 Task: Create an event for the team-building laser tag game on the 28th at 5:00 PM To 6:00 PM
Action: Mouse moved to (587, 227)
Screenshot: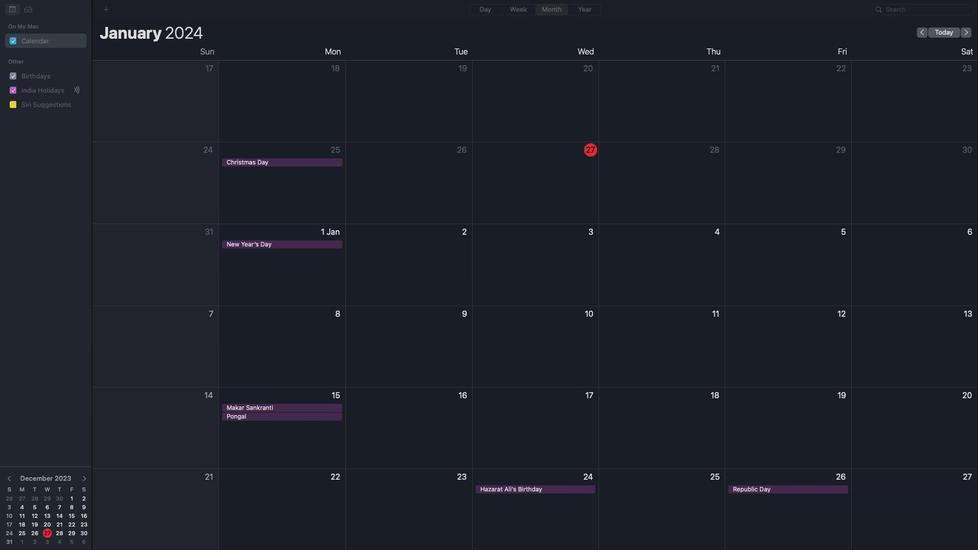 
Action: Mouse pressed left at (587, 227)
Screenshot: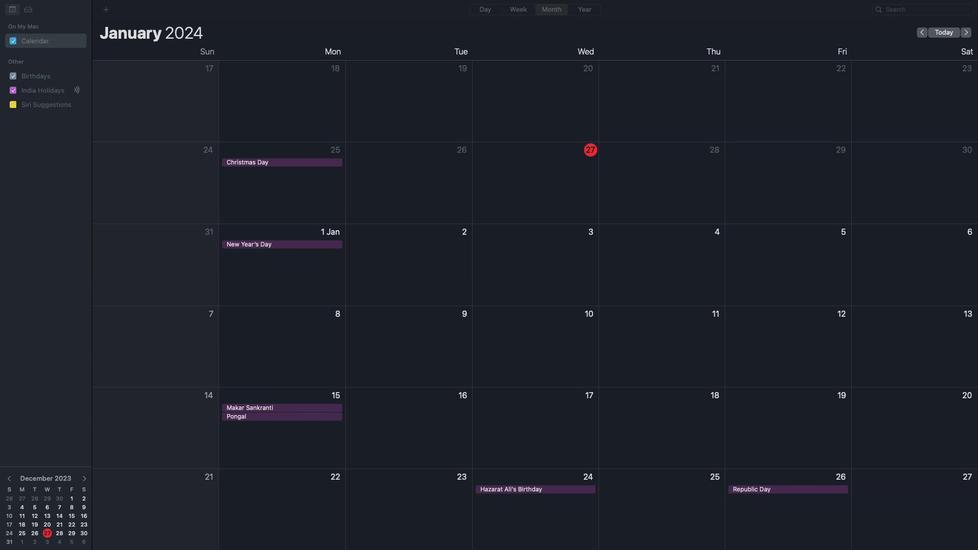 
Action: Mouse moved to (587, 227)
Screenshot: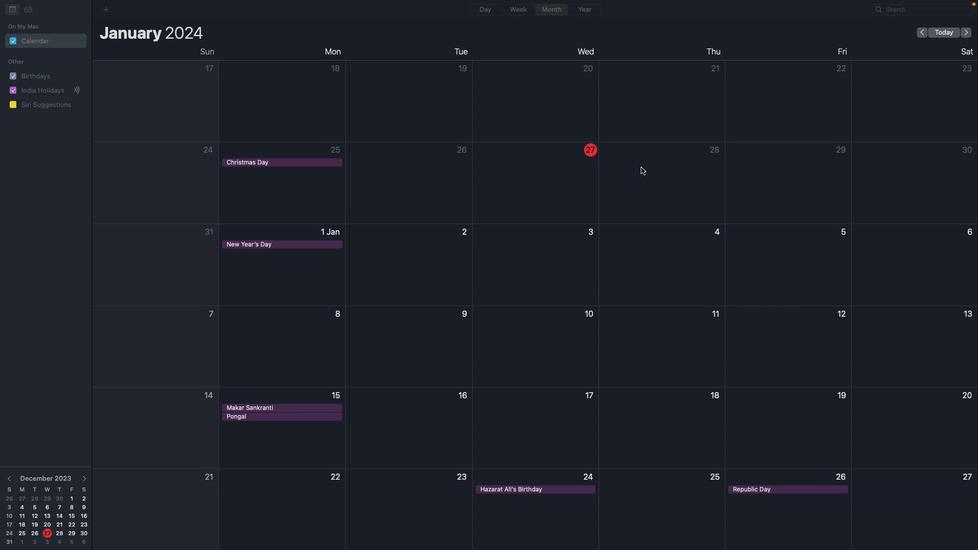 
Action: Mouse pressed right at (587, 227)
Screenshot: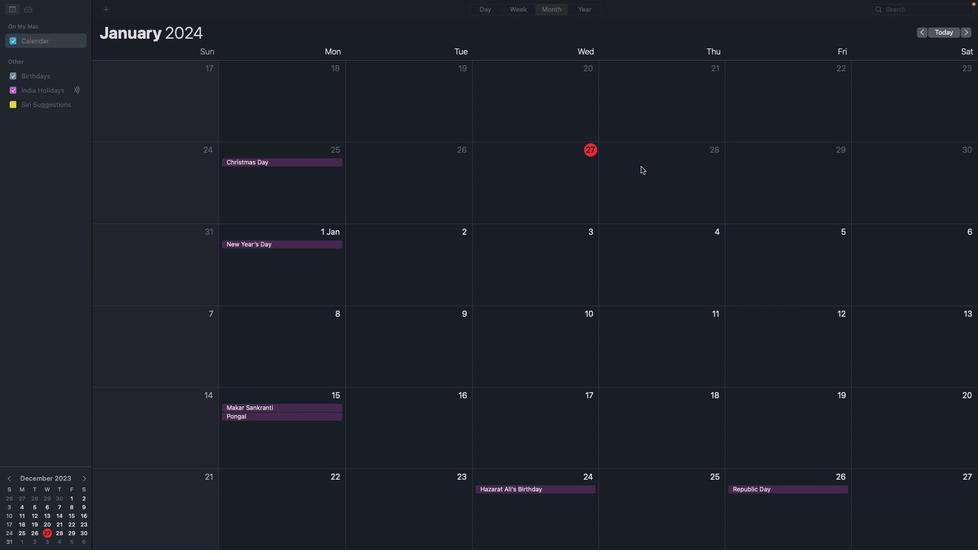 
Action: Mouse moved to (587, 227)
Screenshot: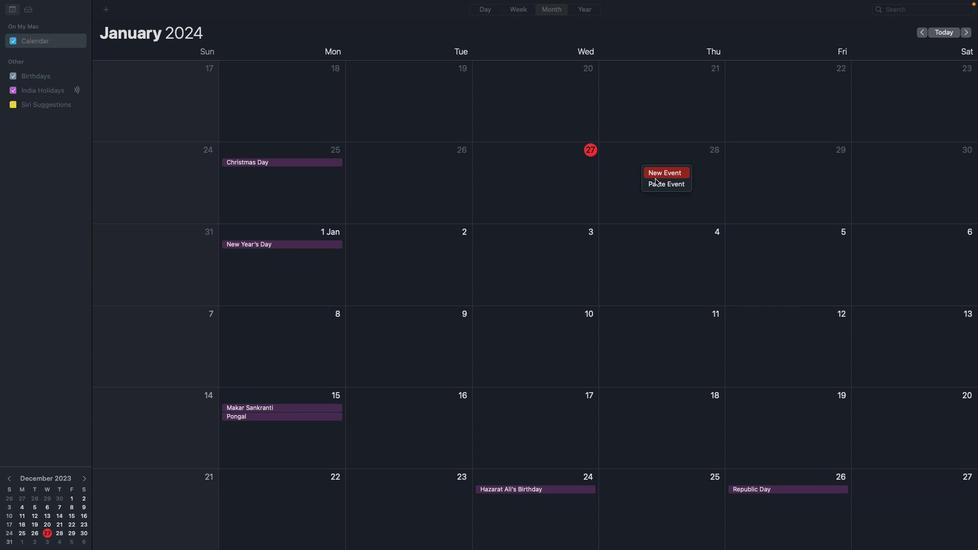 
Action: Mouse pressed left at (587, 227)
Screenshot: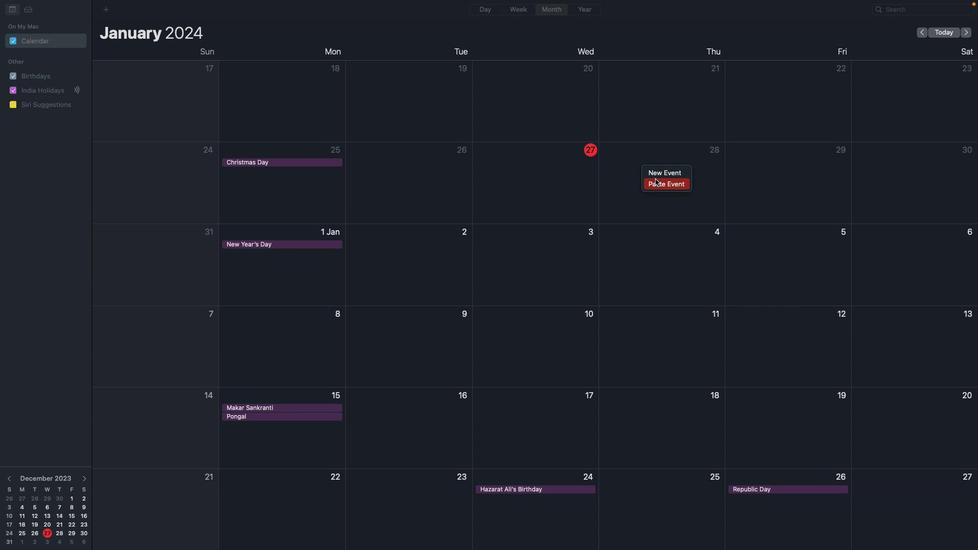 
Action: Mouse moved to (587, 227)
Screenshot: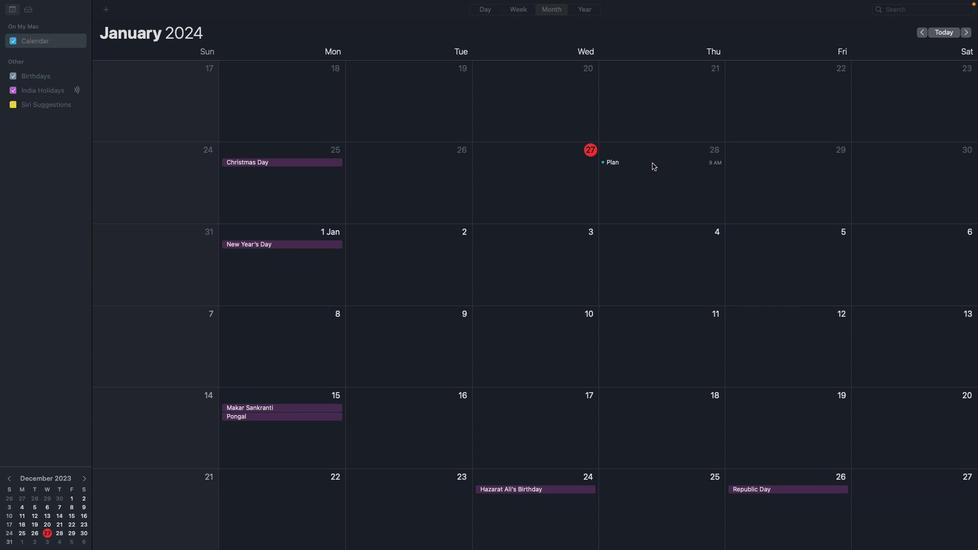 
Action: Mouse pressed right at (587, 227)
Screenshot: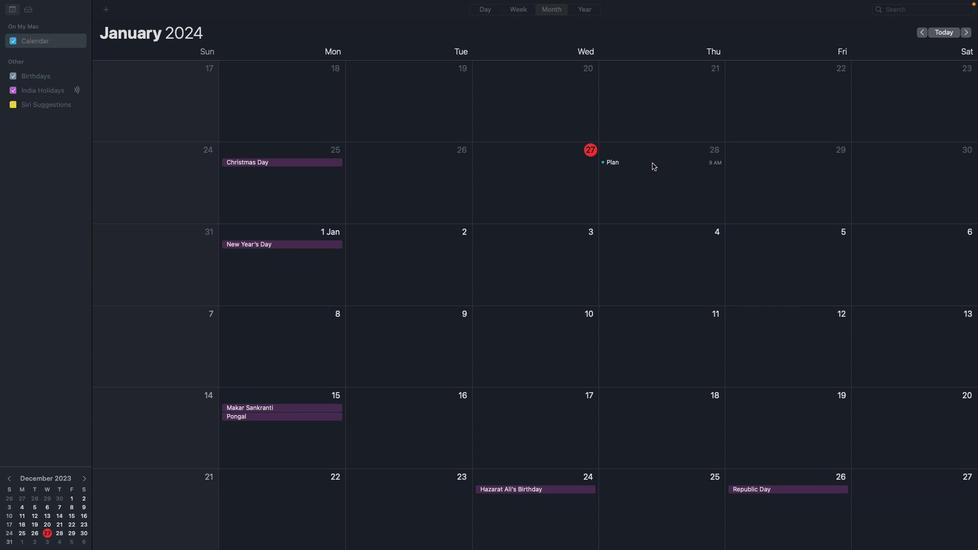 
Action: Mouse moved to (587, 227)
Screenshot: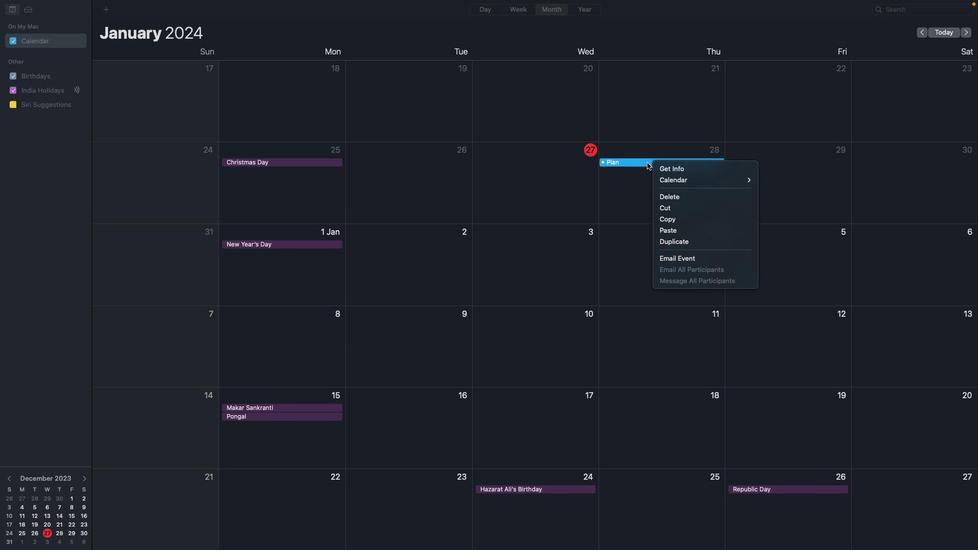 
Action: Mouse pressed left at (587, 227)
Screenshot: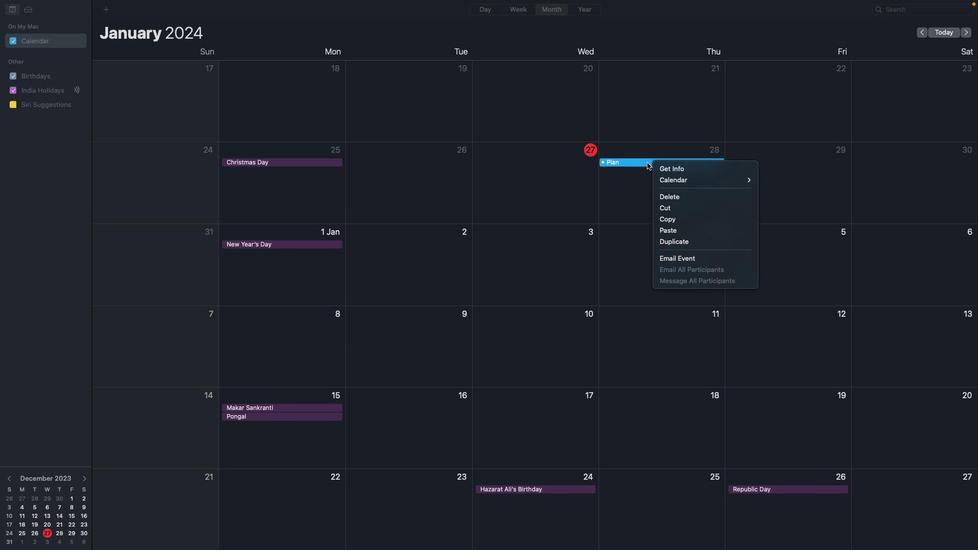 
Action: Mouse moved to (587, 227)
Screenshot: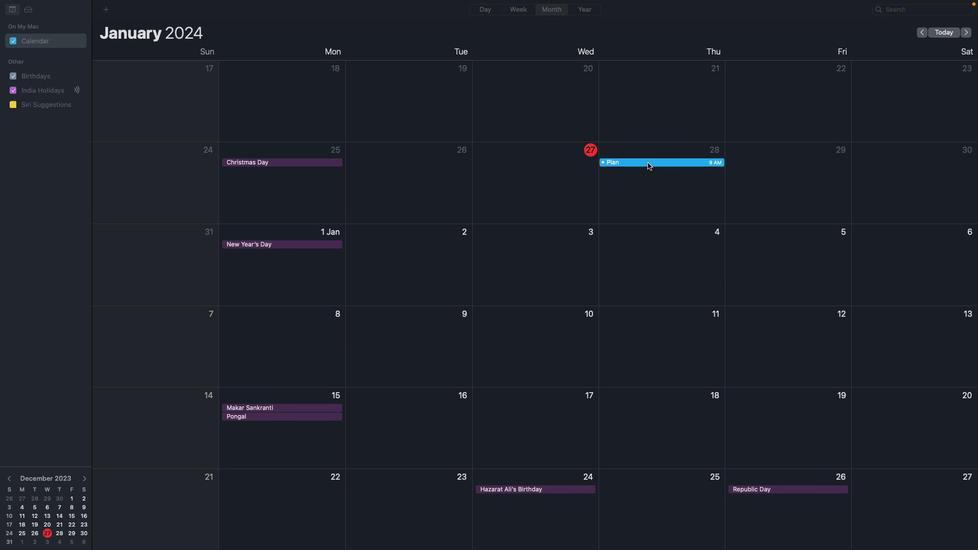 
Action: Mouse pressed right at (587, 227)
Screenshot: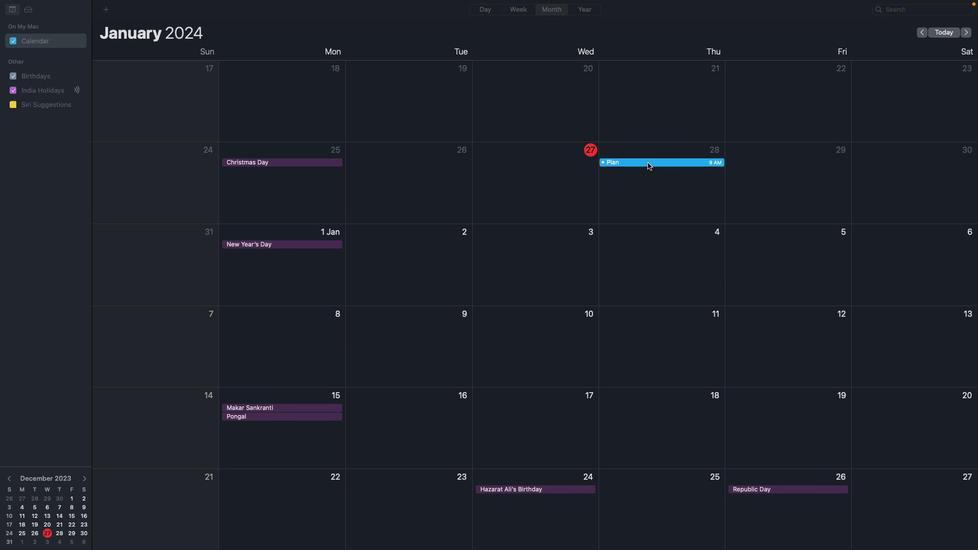 
Action: Mouse moved to (587, 227)
Screenshot: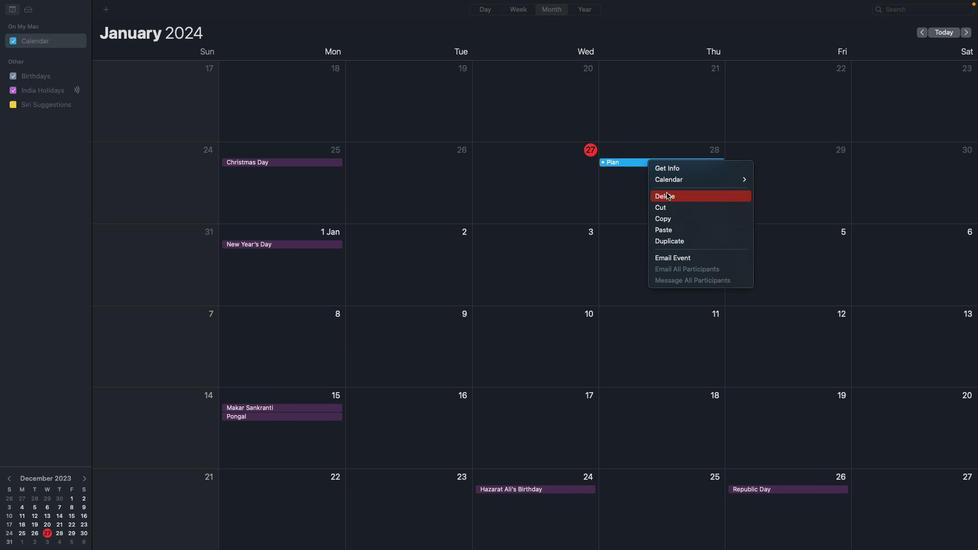 
Action: Mouse pressed left at (587, 227)
Screenshot: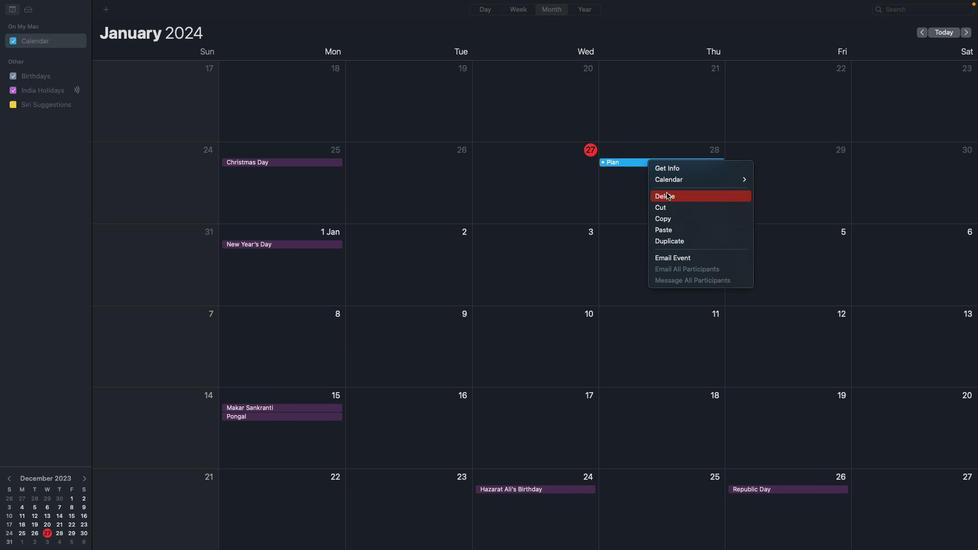 
Action: Mouse moved to (587, 227)
Screenshot: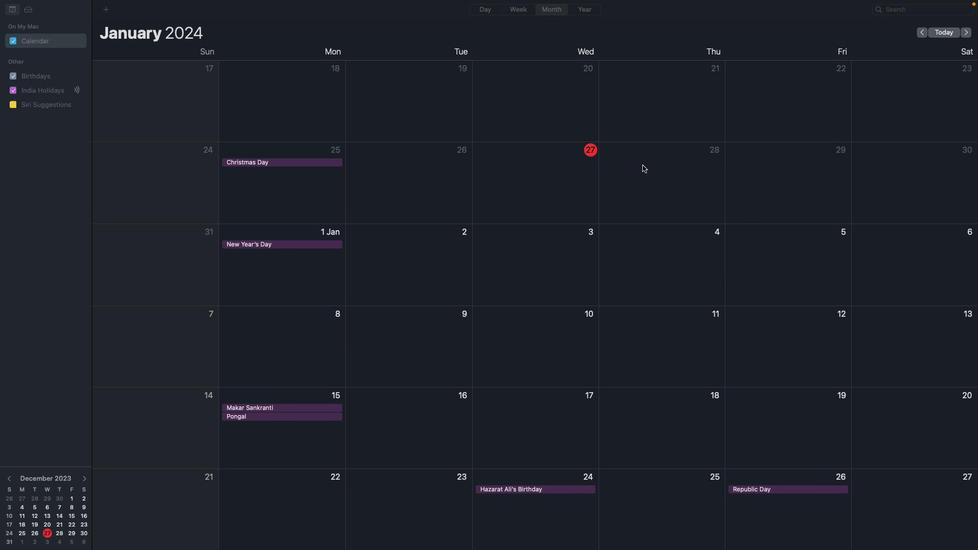 
Action: Mouse pressed right at (587, 227)
Screenshot: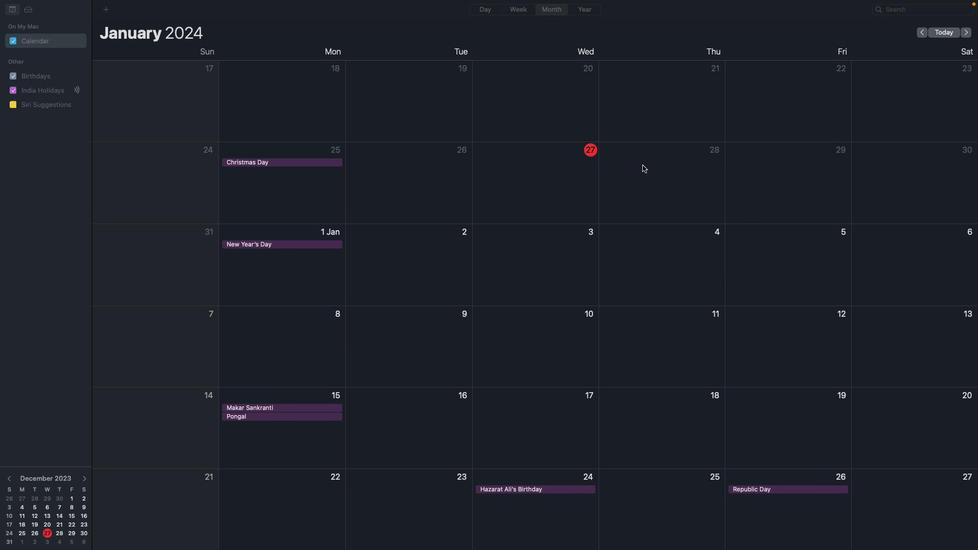 
Action: Mouse moved to (587, 227)
Screenshot: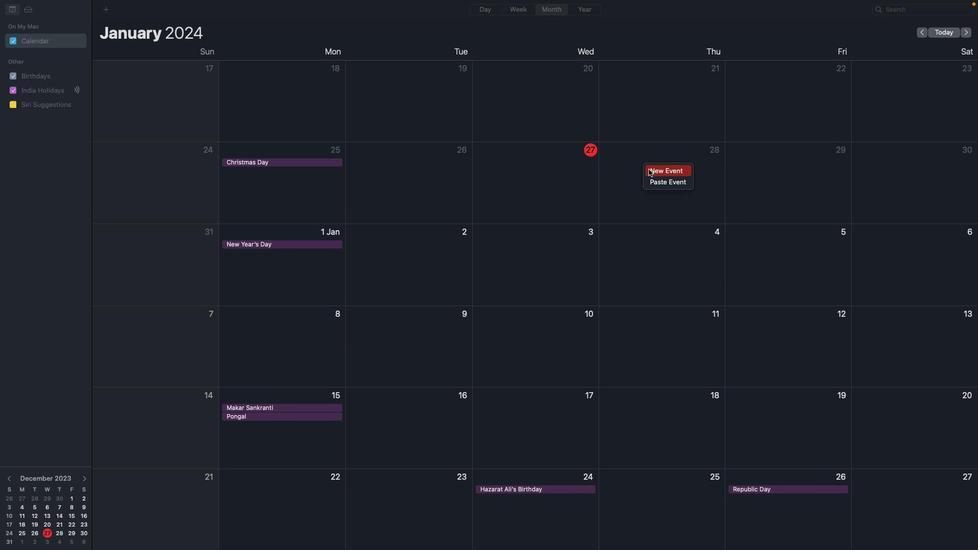 
Action: Mouse pressed left at (587, 227)
Screenshot: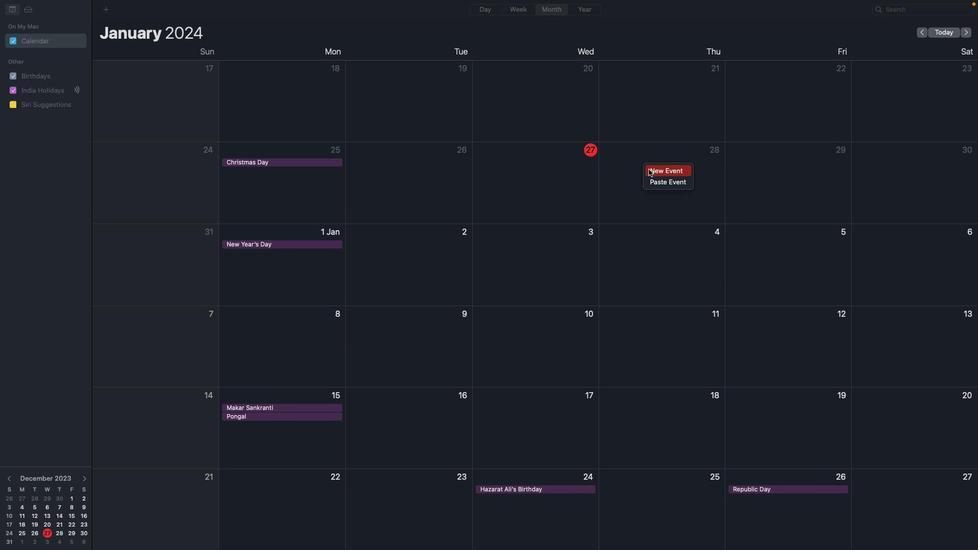 
Action: Key pressed Key.shift_r'E''v''e''n''t'Key.space
Screenshot: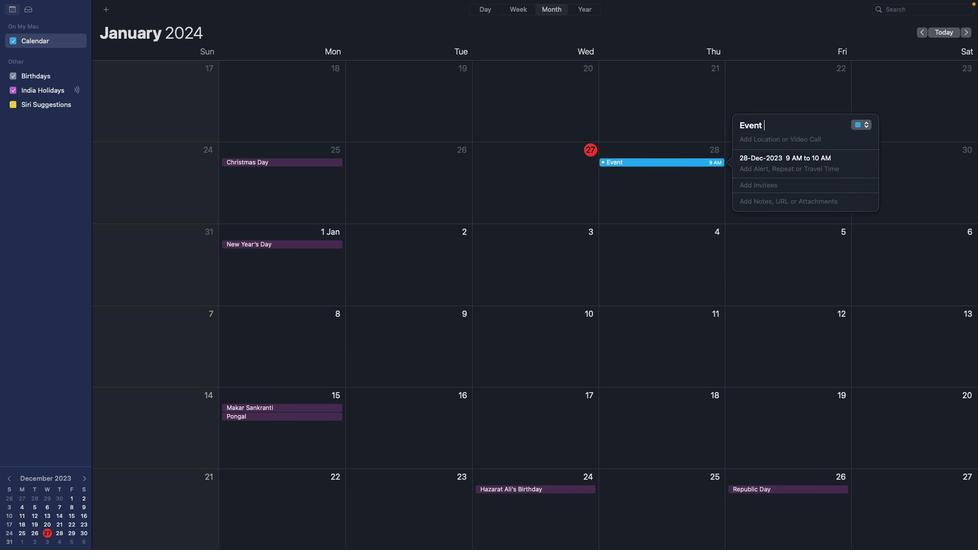 
Action: Mouse moved to (587, 227)
Screenshot: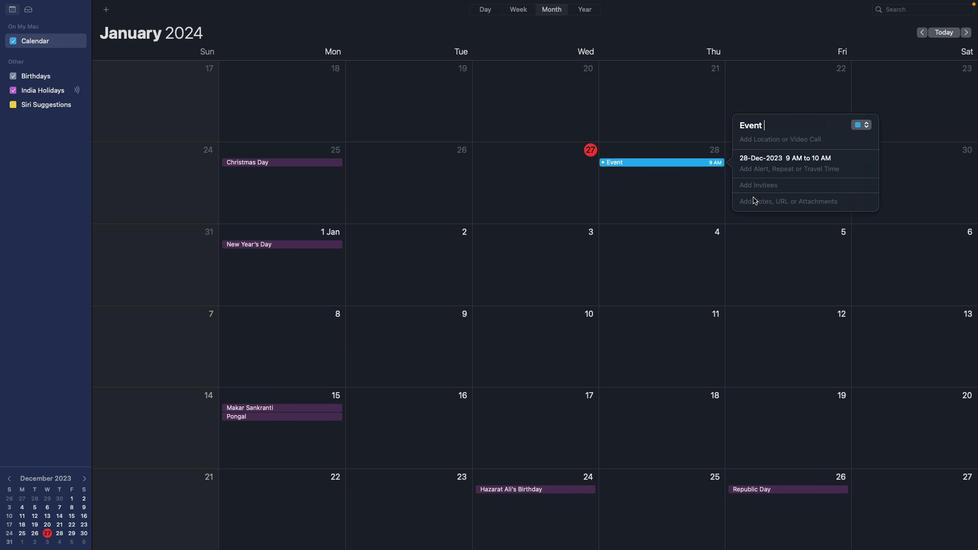 
Action: Mouse pressed left at (587, 227)
Screenshot: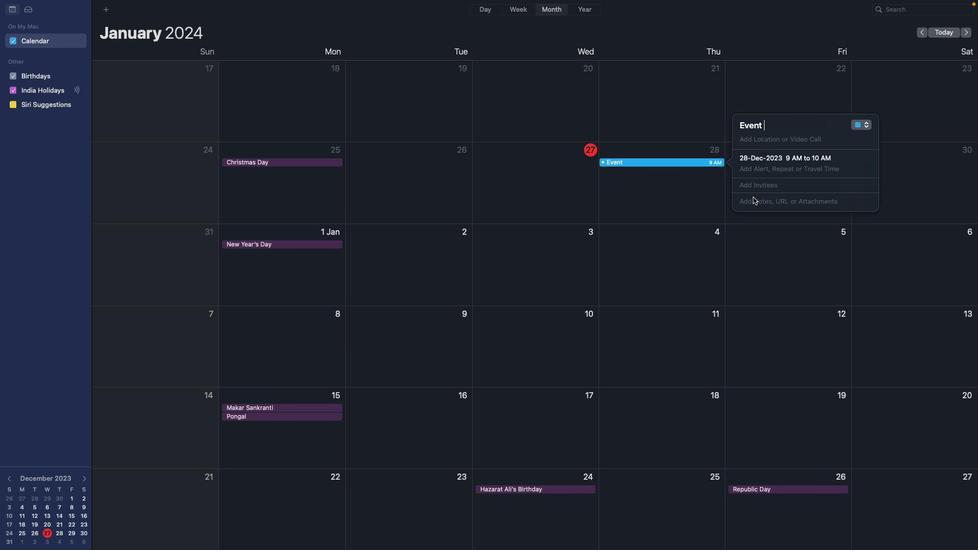
Action: Key pressed Key.shift_r'A''n'Key.space'e''v''e''n''t'Key.space'f''o''r'Key.space't''h''e'Key.space't''e''a''m'Key.spaceKey.backspace'-''b''u''i''l''d''i''n''g'Key.space'l''a''s''e''r'Key.space't''a''g'Key.space'g''a''m''e'Key.space
Screenshot: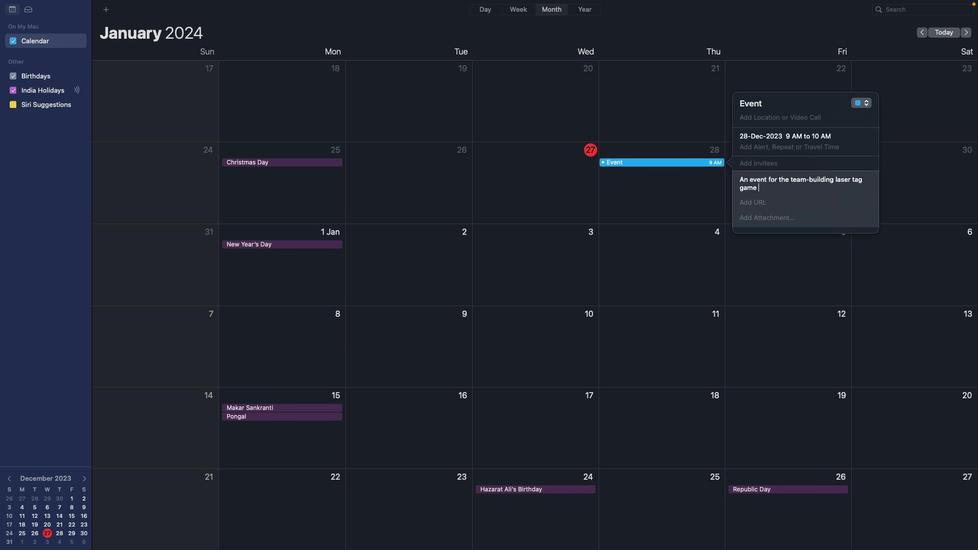 
Action: Mouse moved to (587, 227)
Screenshot: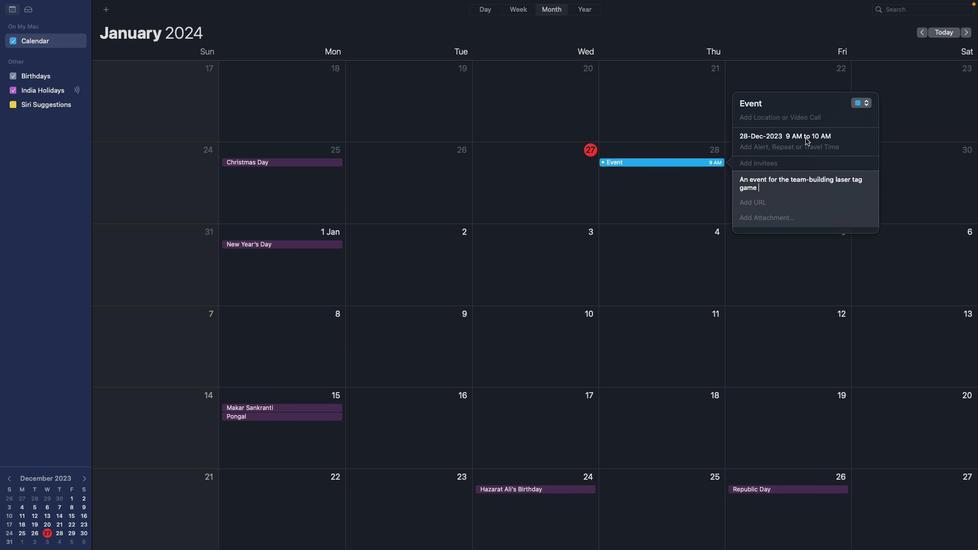 
Action: Mouse pressed left at (587, 227)
Screenshot: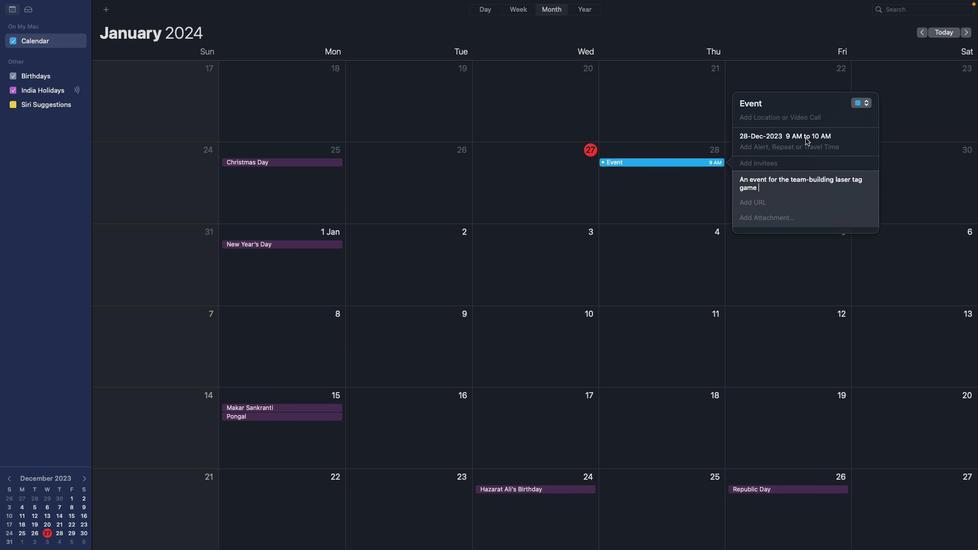
Action: Mouse moved to (587, 227)
Screenshot: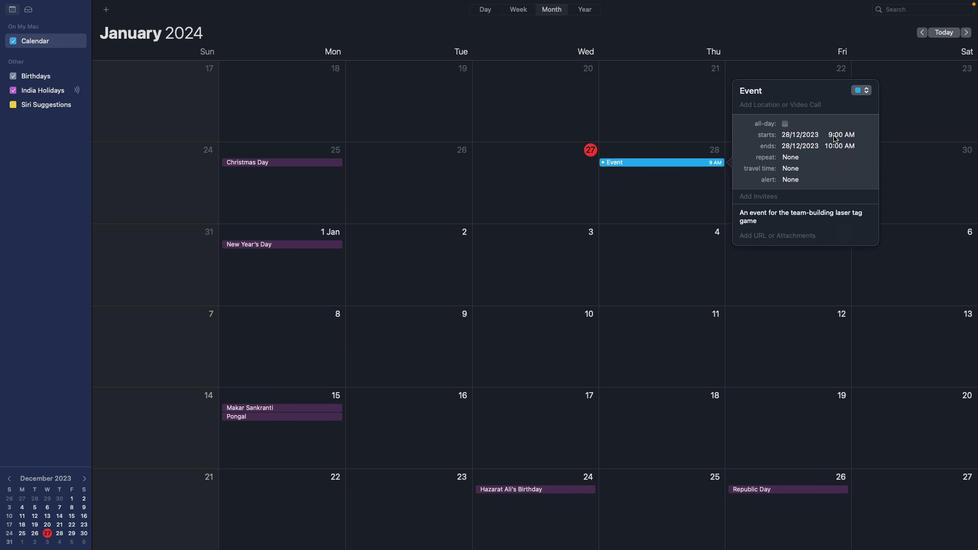 
Action: Mouse pressed left at (587, 227)
Screenshot: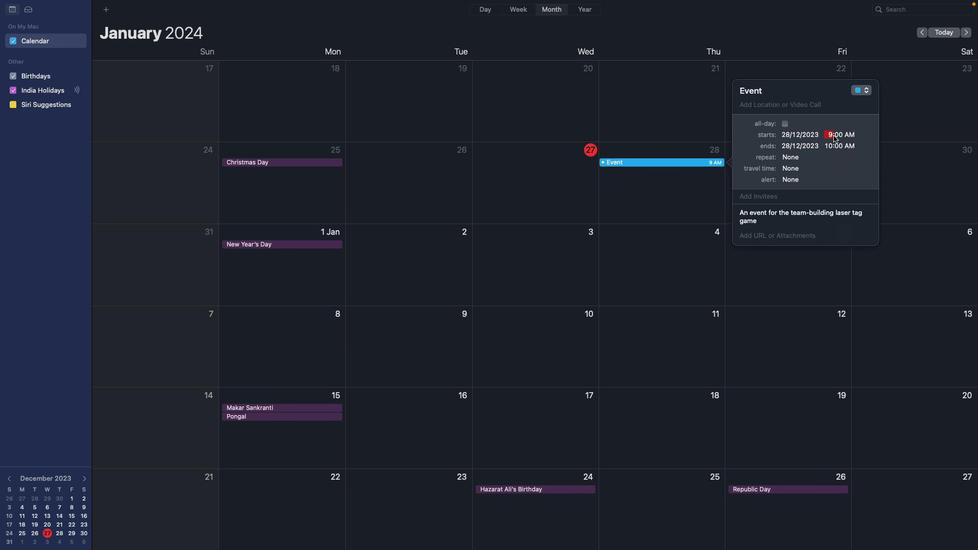 
Action: Mouse moved to (587, 227)
Screenshot: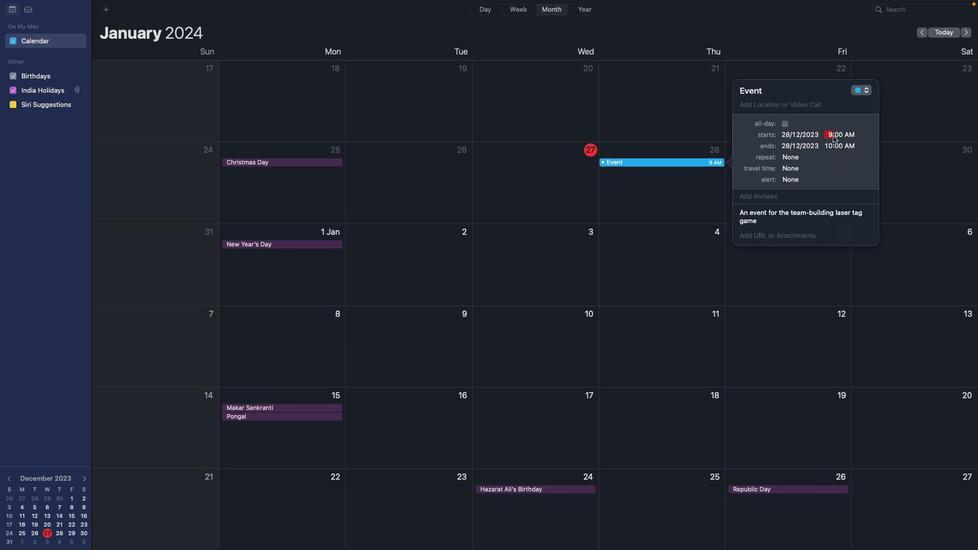 
Action: Key pressed '5'Key.rightKey.right'p''\x03'
Screenshot: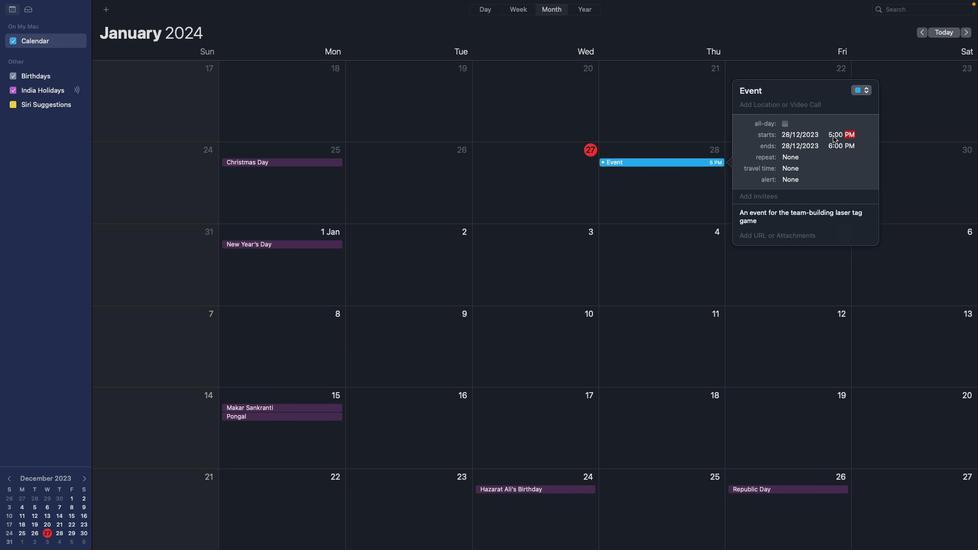 
Action: Mouse moved to (587, 227)
Screenshot: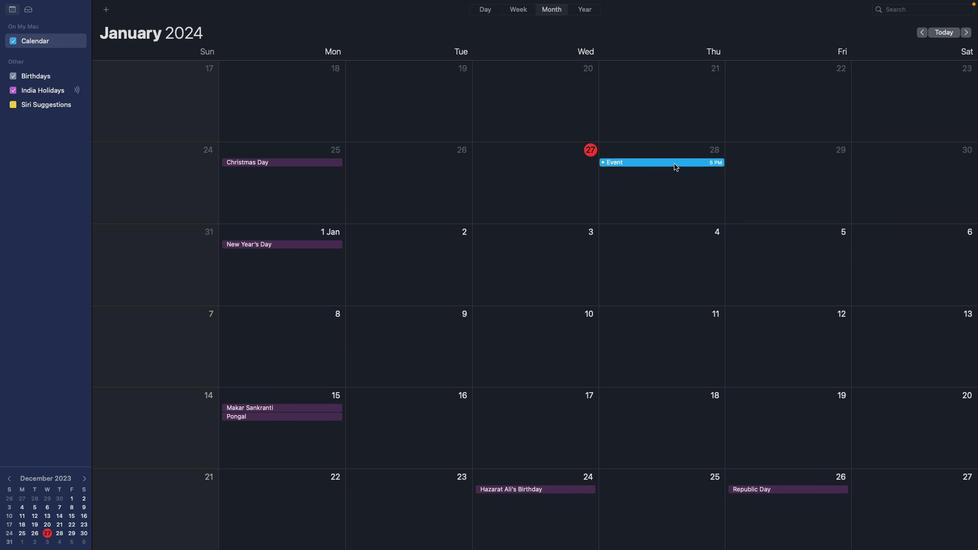 
Action: Mouse pressed left at (587, 227)
Screenshot: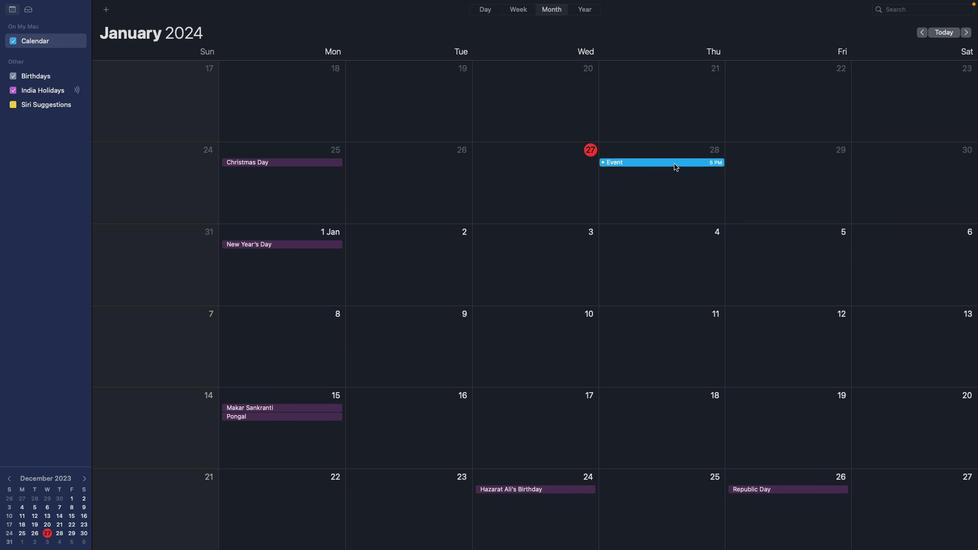 
Action: Mouse pressed left at (587, 227)
Screenshot: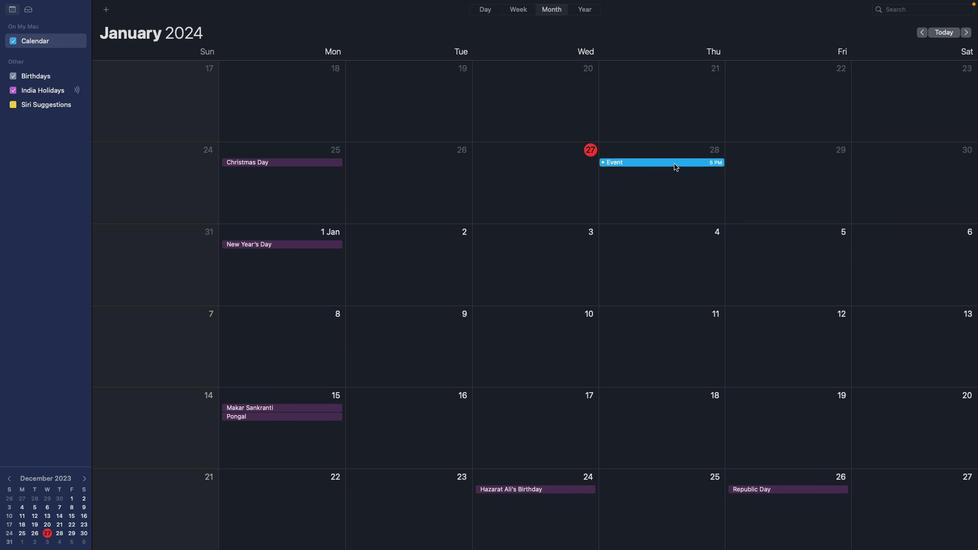 
Action: Mouse moved to (587, 227)
Screenshot: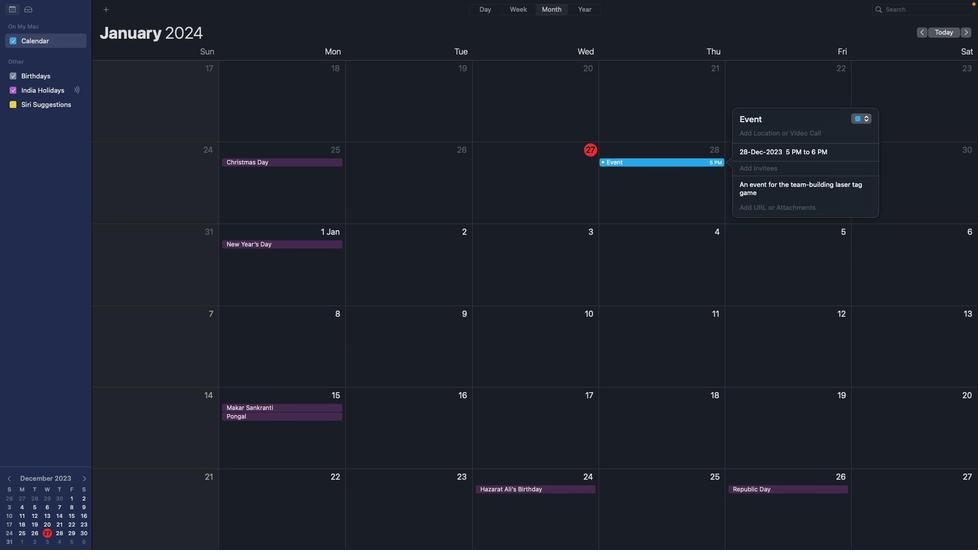 
Action: Mouse pressed left at (587, 227)
Screenshot: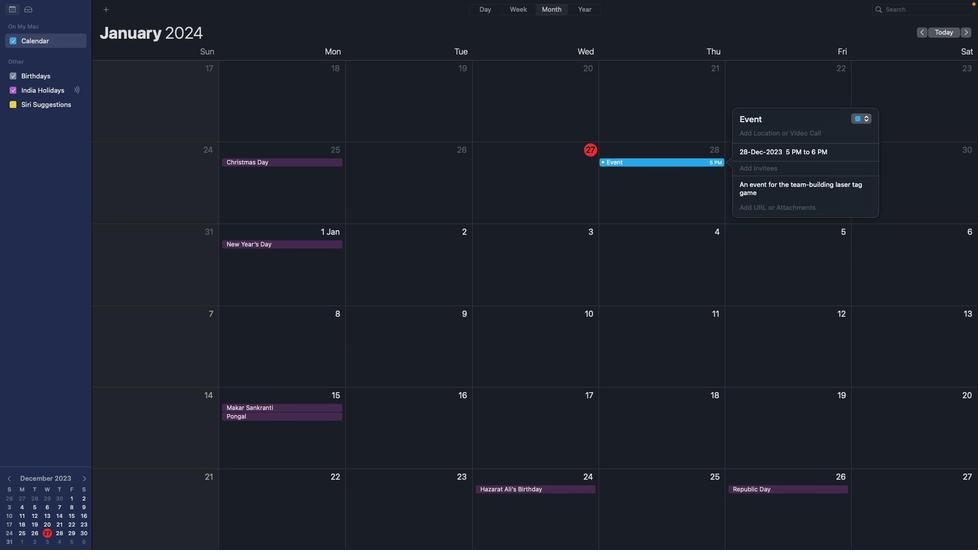 
